 Task: Create Board Branding and Identity Best Practices to Workspace Content Management Software. Create Board Employee Skill Development Programs to Workspace Content Management Software. Create Board Content Marketing Social Media Content Creation and Management to Workspace Content Management Software
Action: Mouse moved to (417, 94)
Screenshot: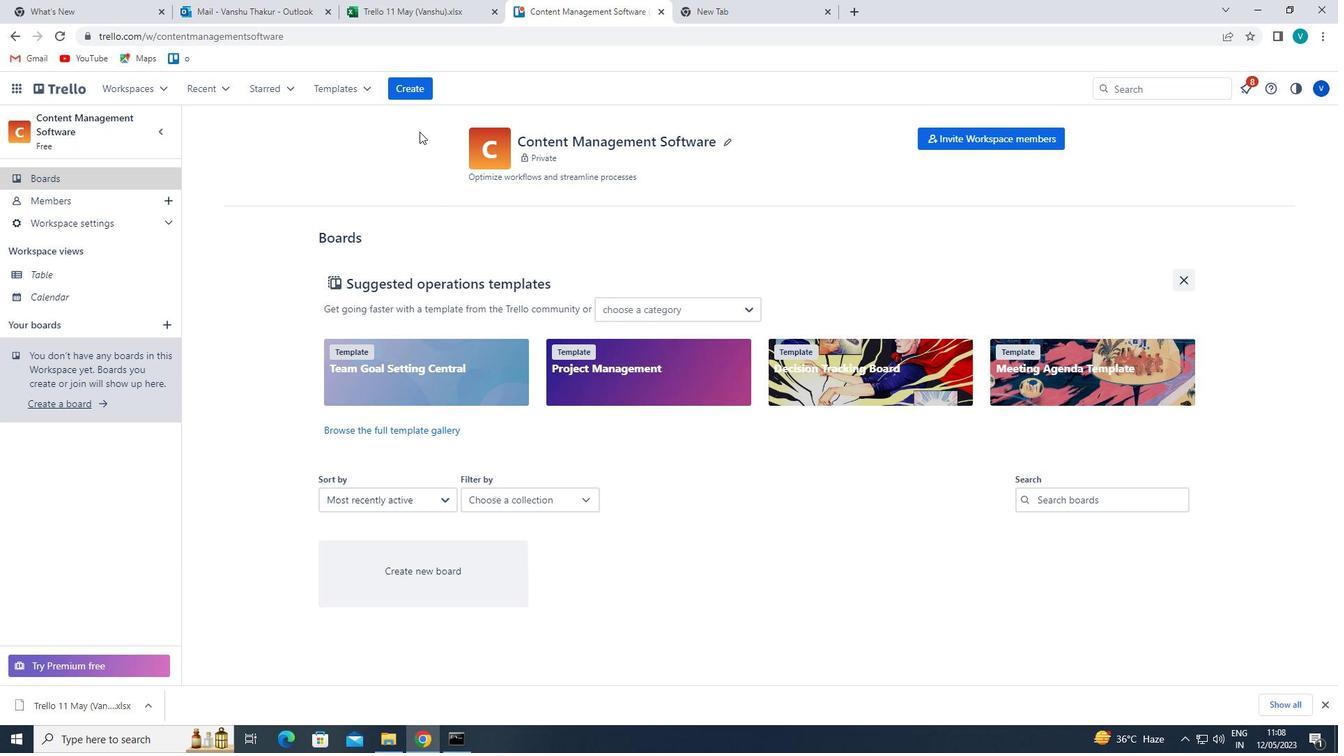 
Action: Mouse pressed left at (417, 94)
Screenshot: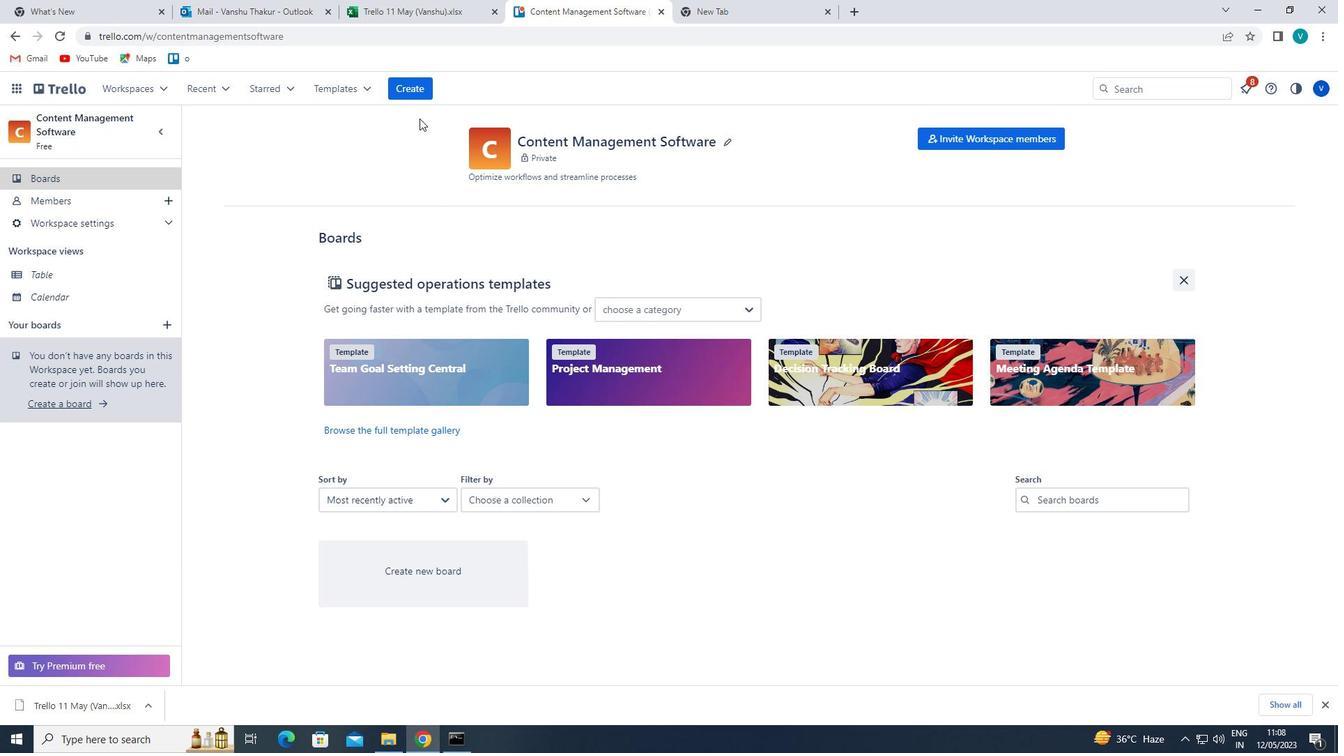
Action: Mouse moved to (431, 140)
Screenshot: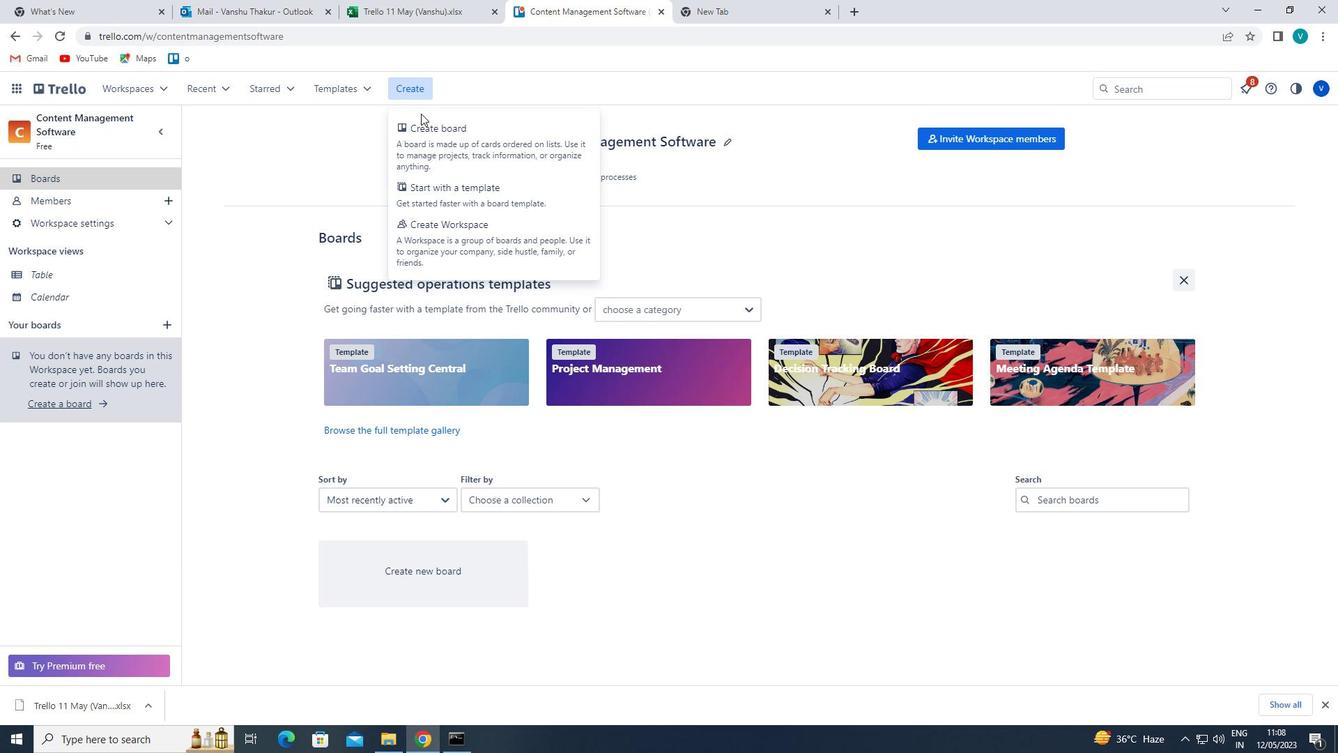 
Action: Mouse pressed left at (431, 140)
Screenshot: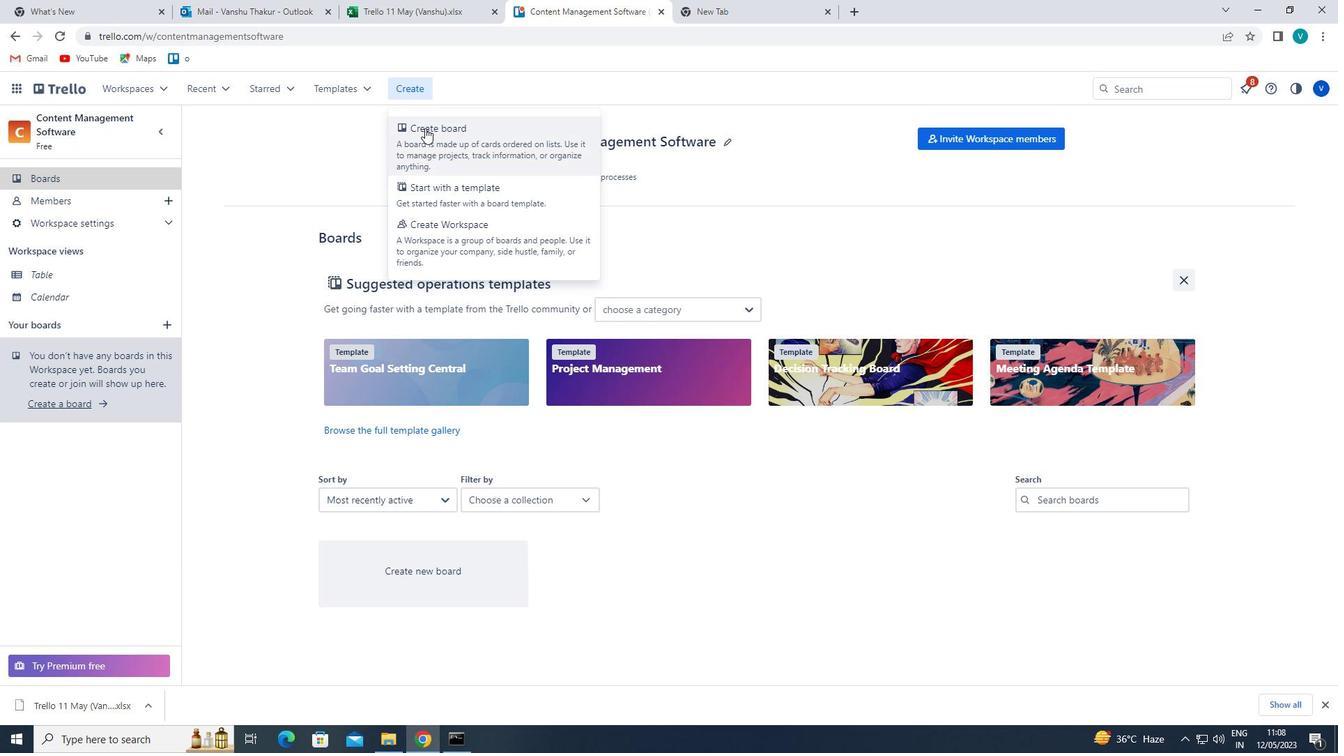 
Action: Mouse moved to (486, 342)
Screenshot: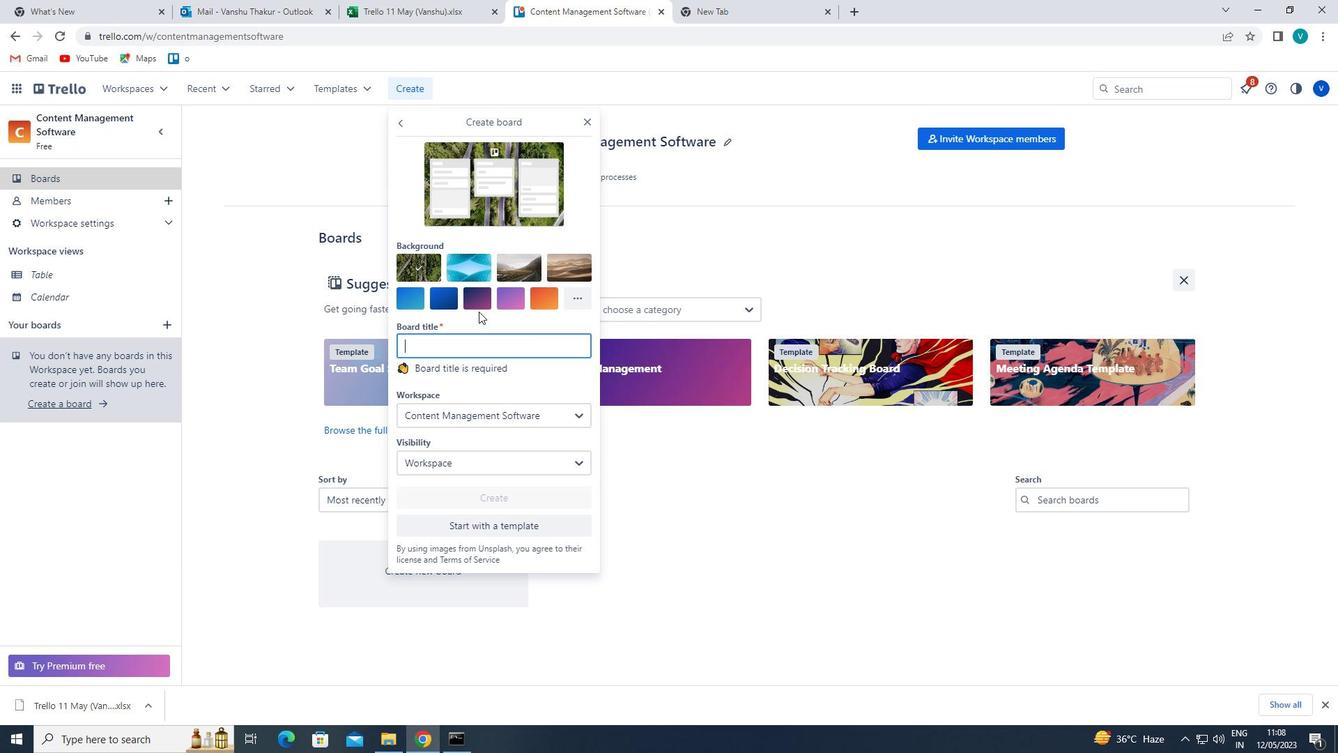 
Action: Mouse pressed left at (486, 342)
Screenshot: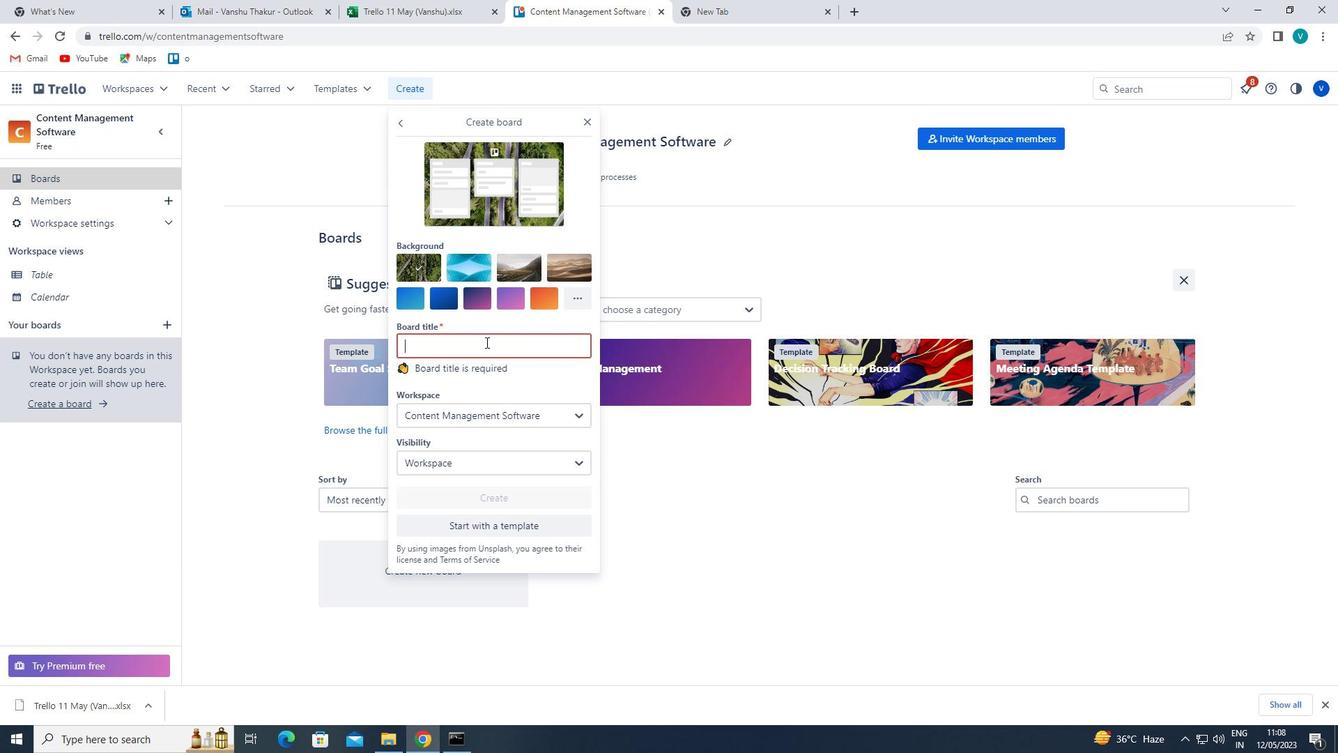 
Action: Key pressed <Key.shift>BRAM<Key.backspace>NDING<Key.space>AND<Key.space><Key.shift>IDENTIFY<Key.space><Key.shift>BEST<Key.space><Key.shift>PRACTICES
Screenshot: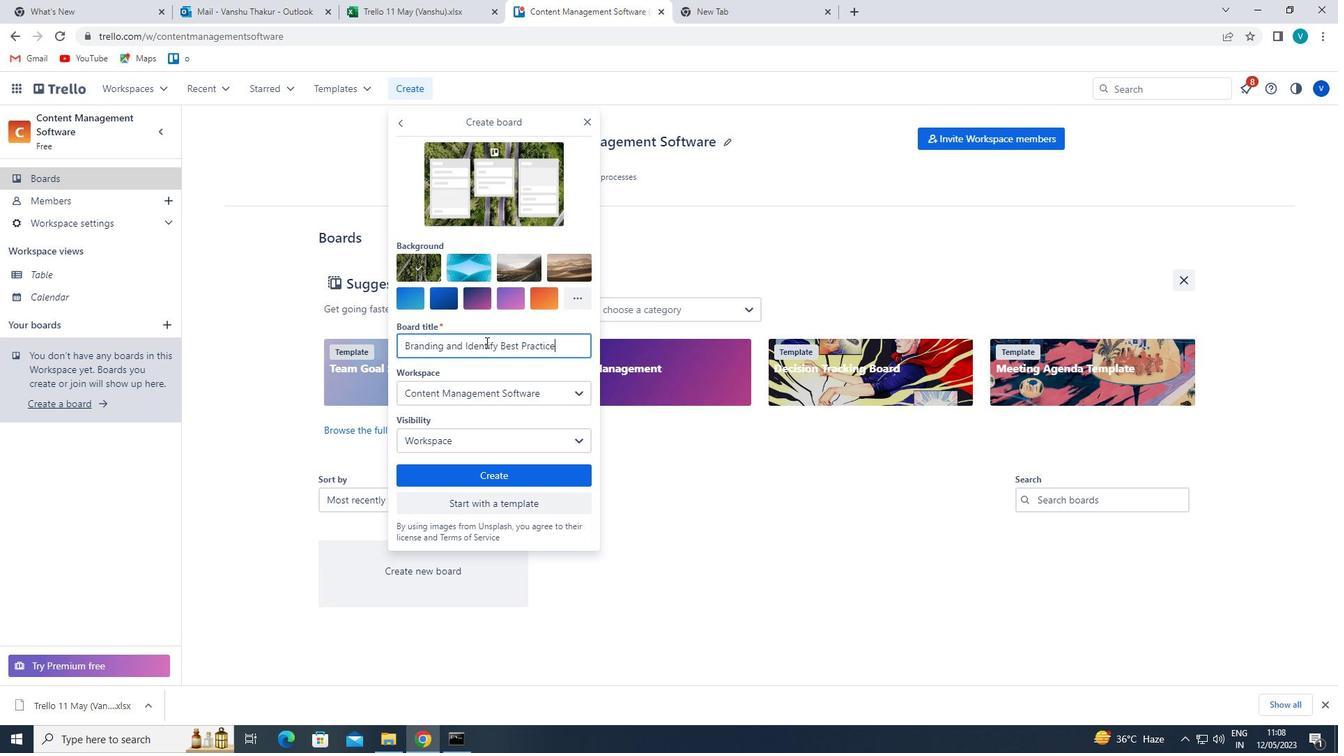 
Action: Mouse moved to (551, 465)
Screenshot: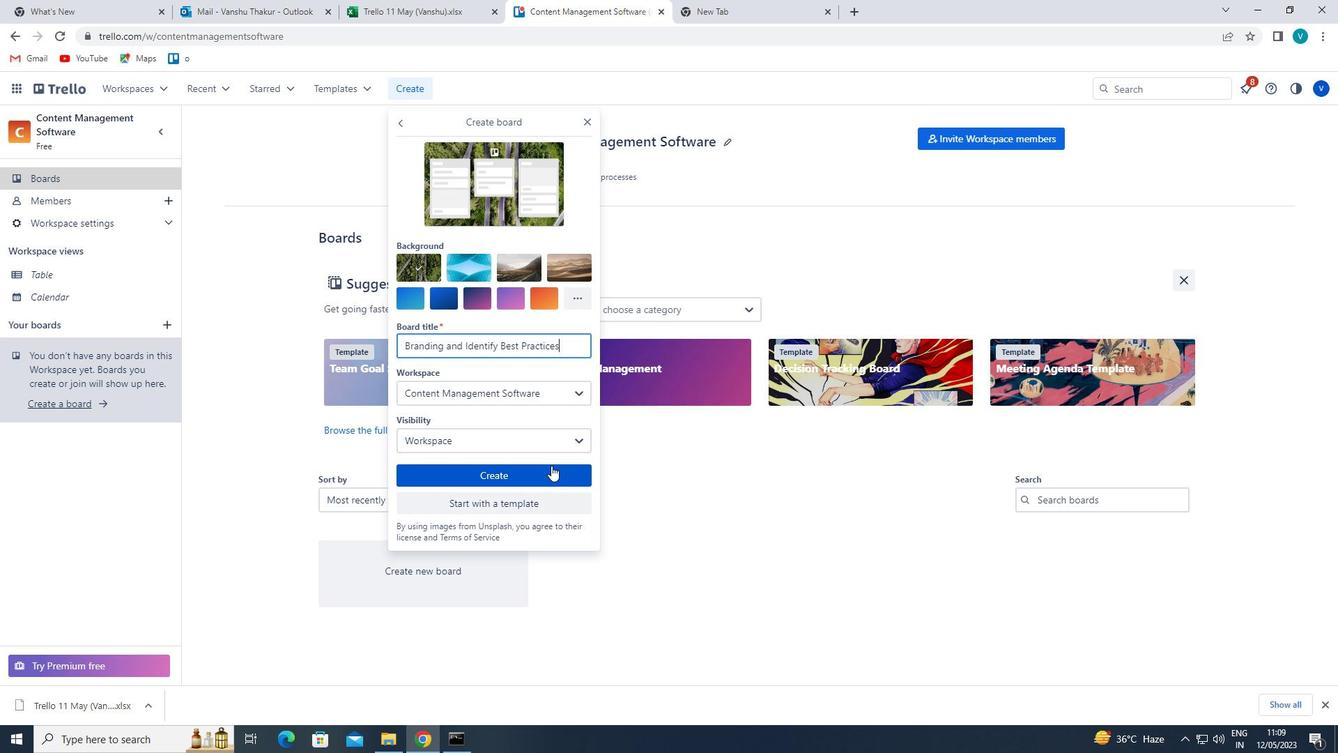 
Action: Mouse pressed left at (551, 465)
Screenshot: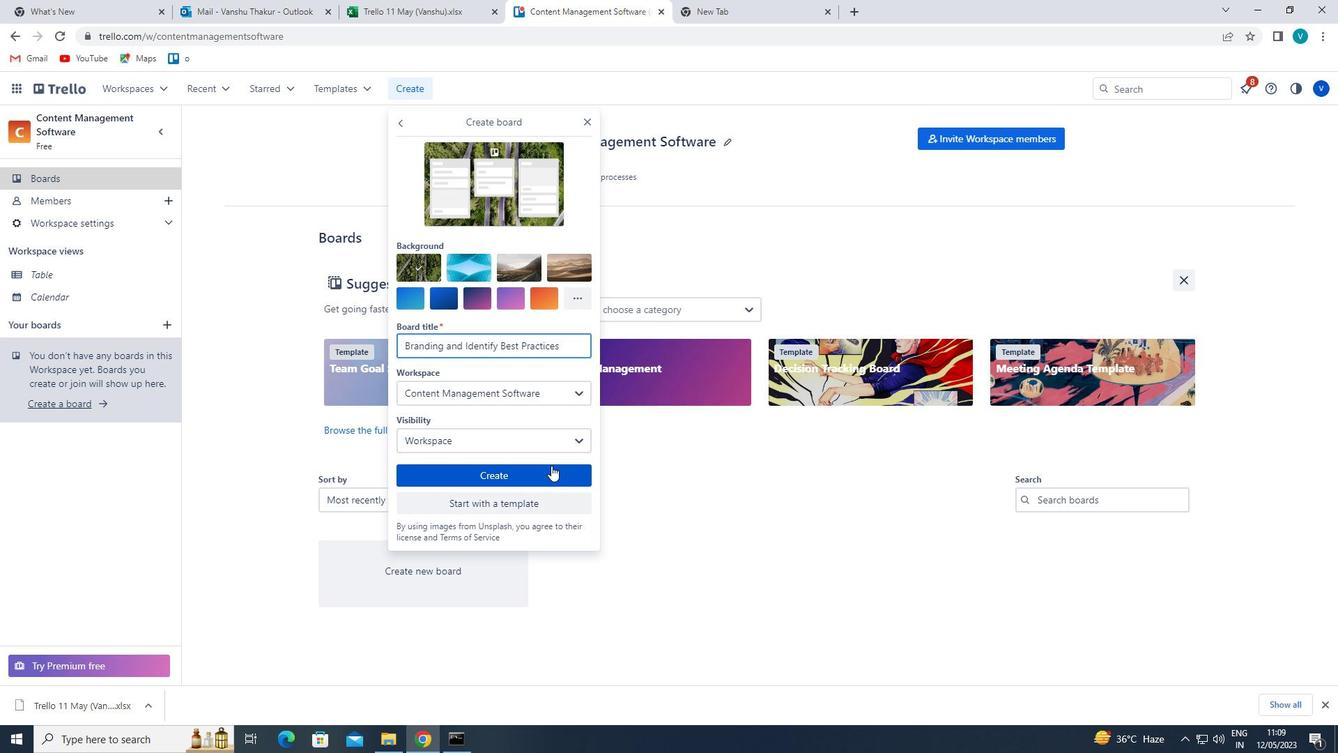 
Action: Mouse moved to (422, 91)
Screenshot: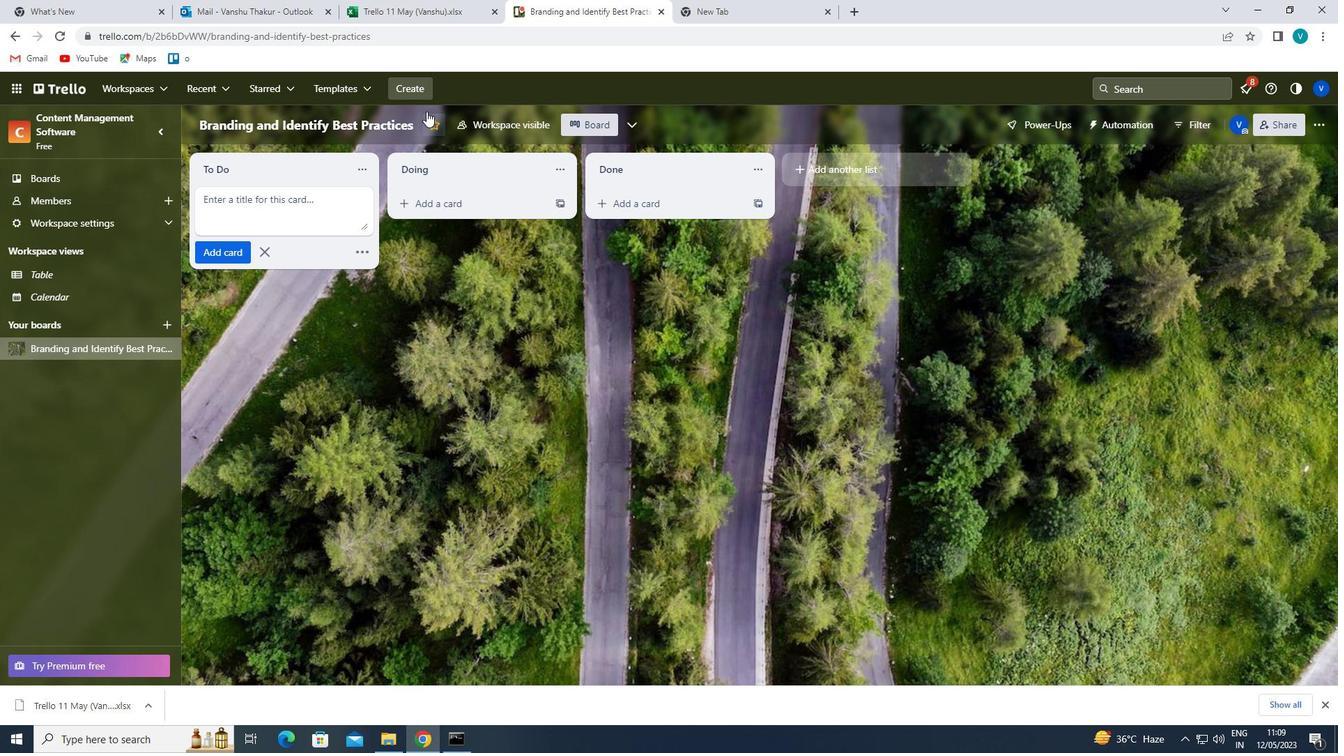 
Action: Mouse pressed left at (422, 91)
Screenshot: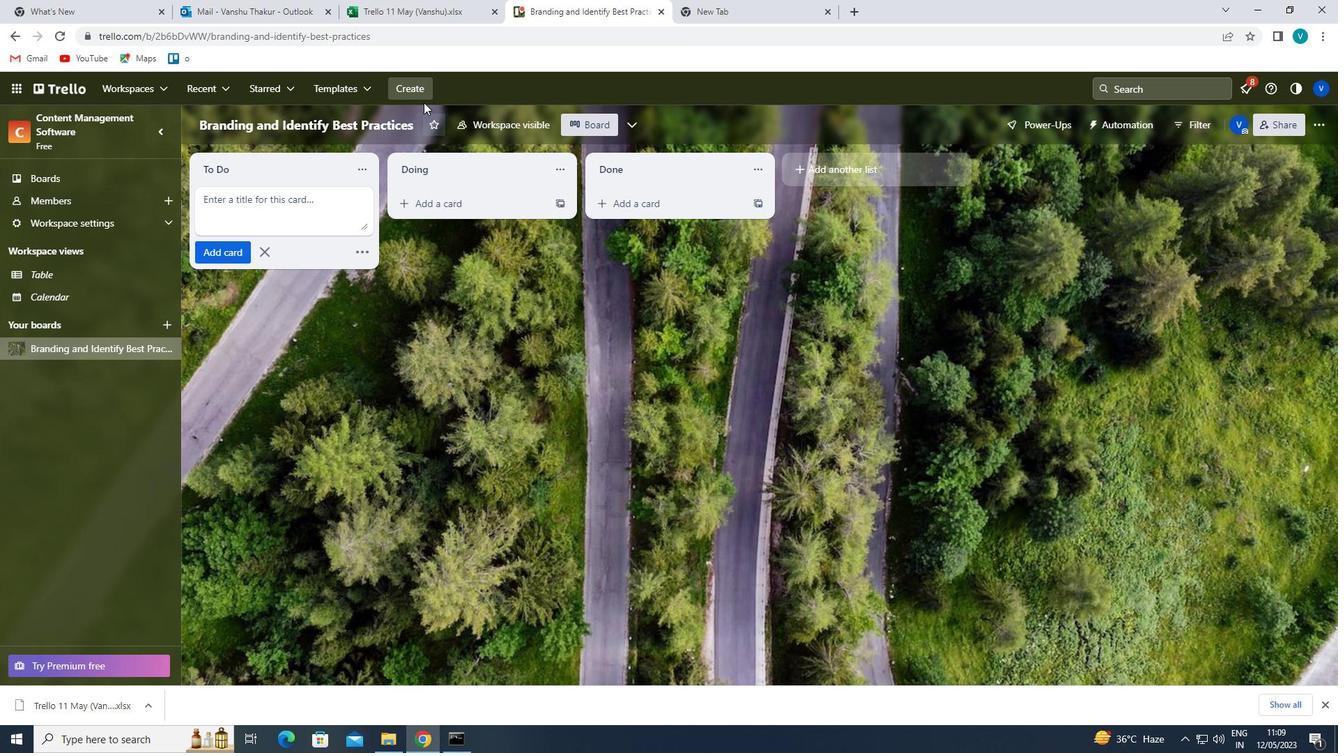 
Action: Mouse moved to (440, 143)
Screenshot: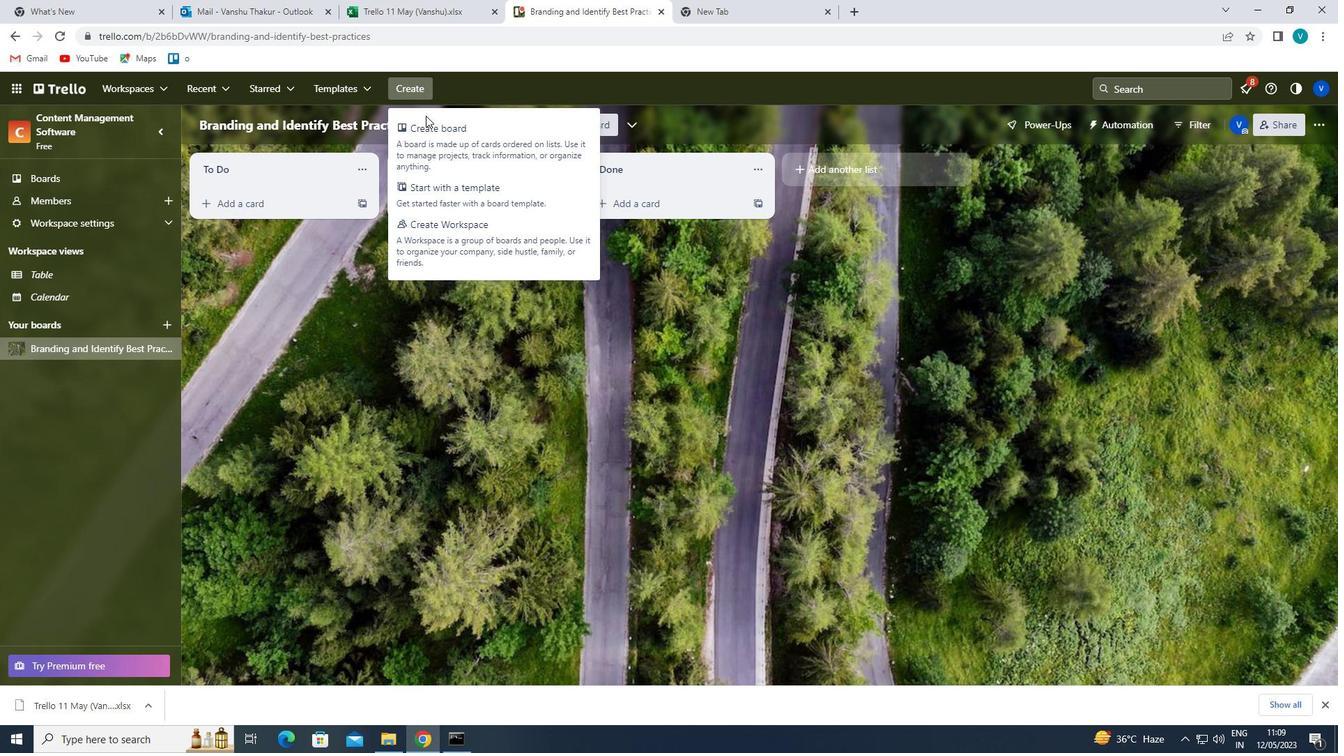 
Action: Mouse pressed left at (440, 143)
Screenshot: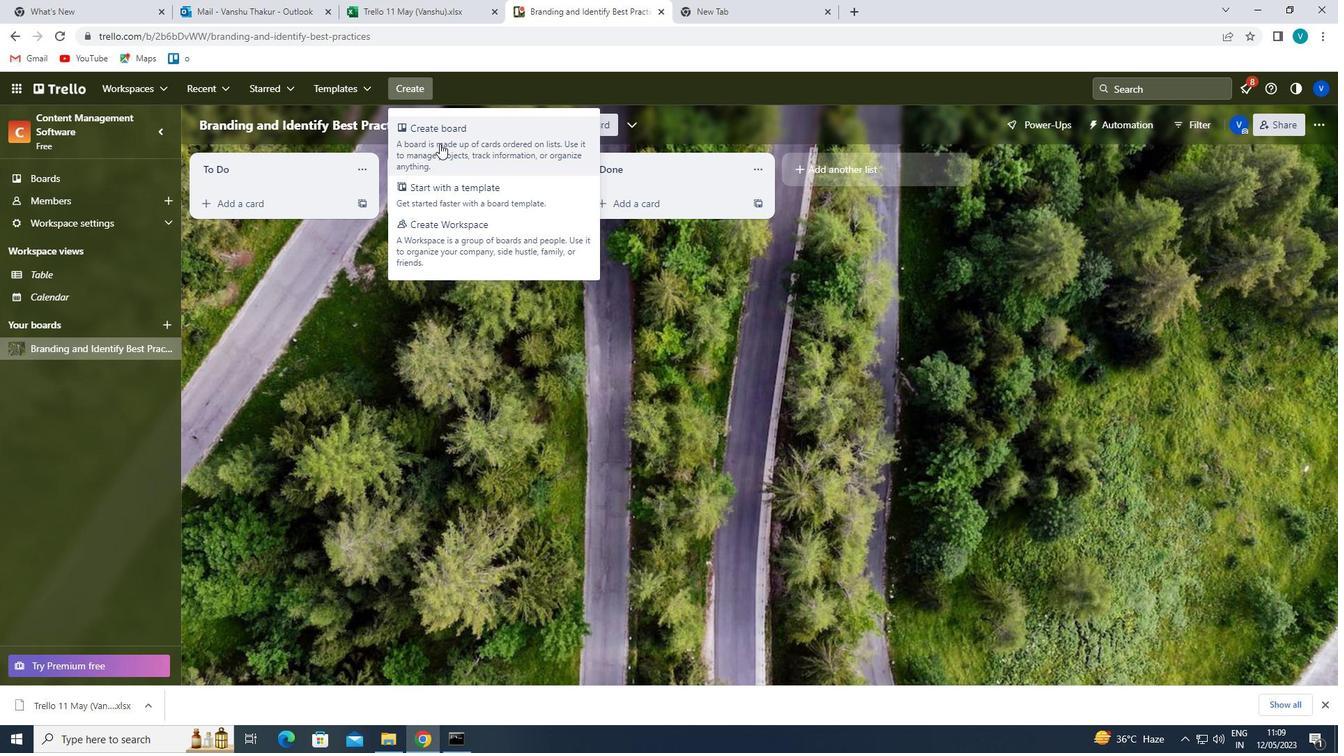 
Action: Mouse moved to (486, 343)
Screenshot: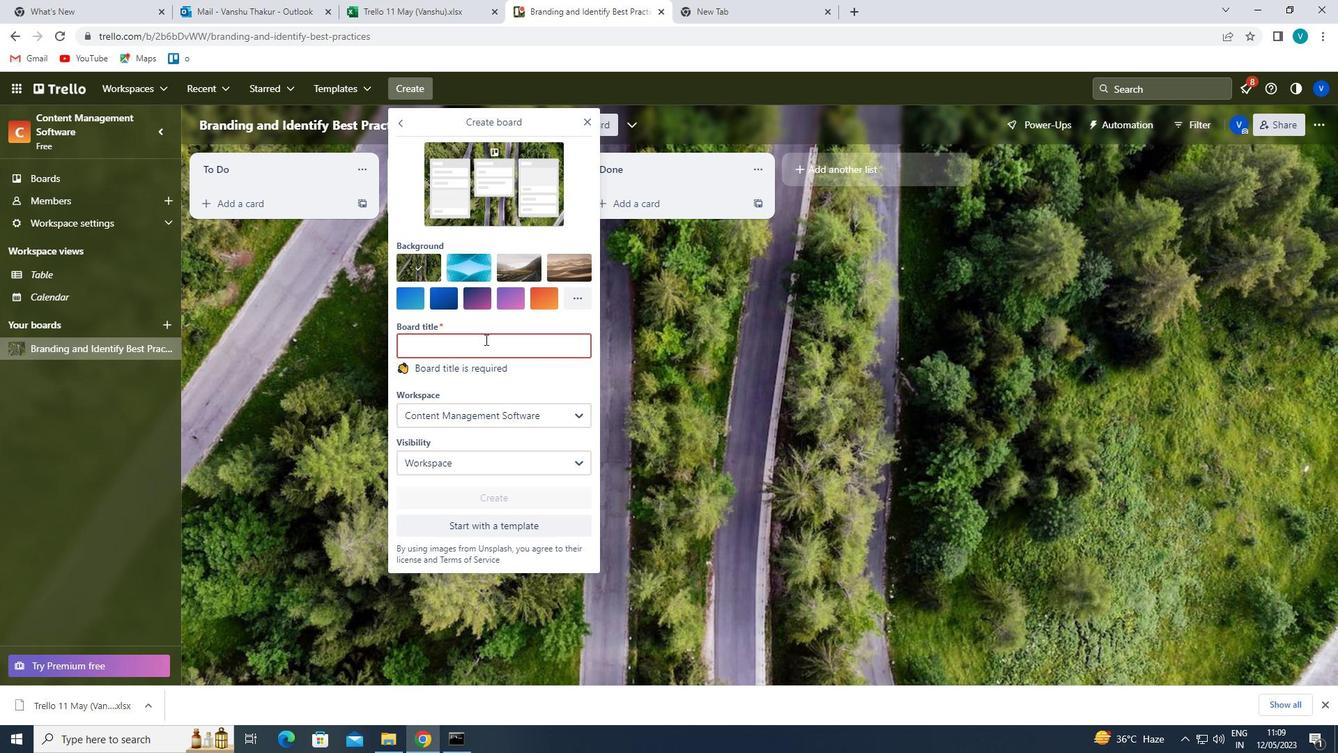 
Action: Mouse pressed left at (486, 343)
Screenshot: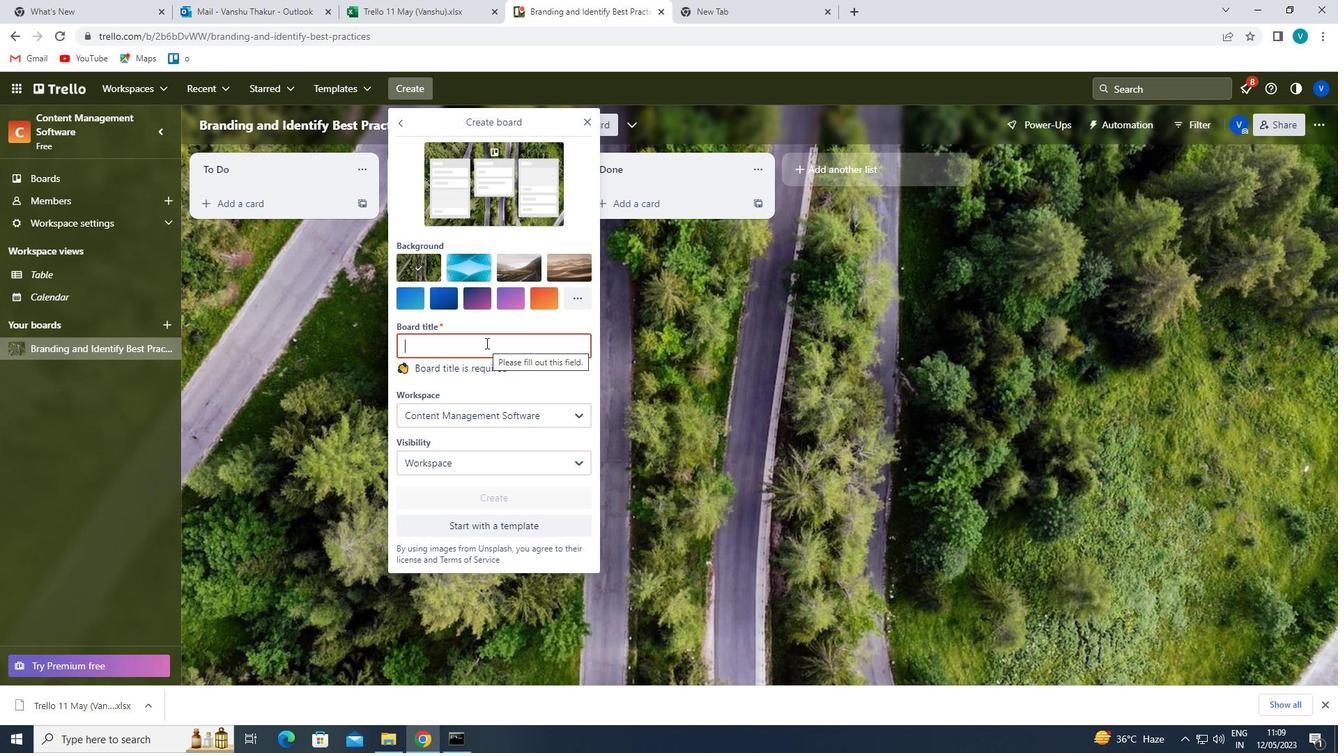 
Action: Key pressed <Key.shift>EMPLOYEE<Key.space><Key.shift>SKILL<Key.space><Key.shift>DEVELOPMENT<Key.space><Key.shift>PROGRAMS
Screenshot: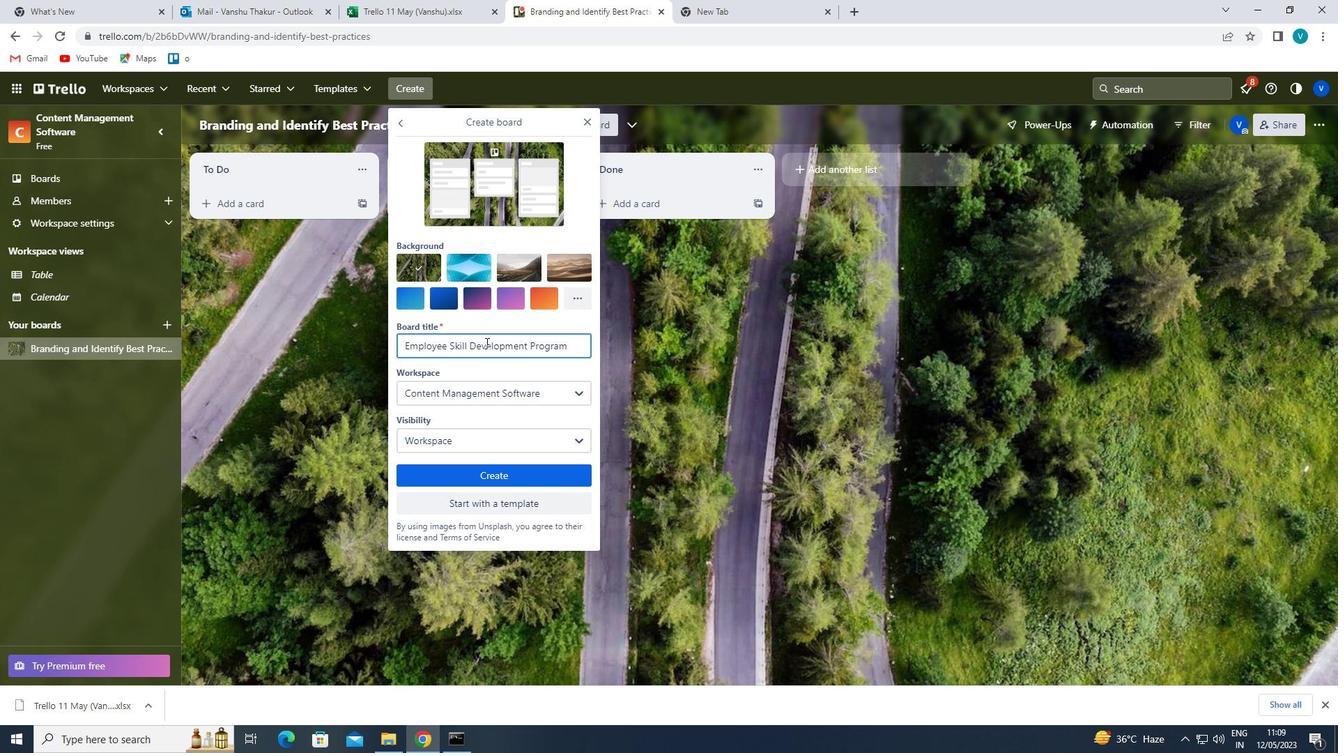 
Action: Mouse moved to (490, 465)
Screenshot: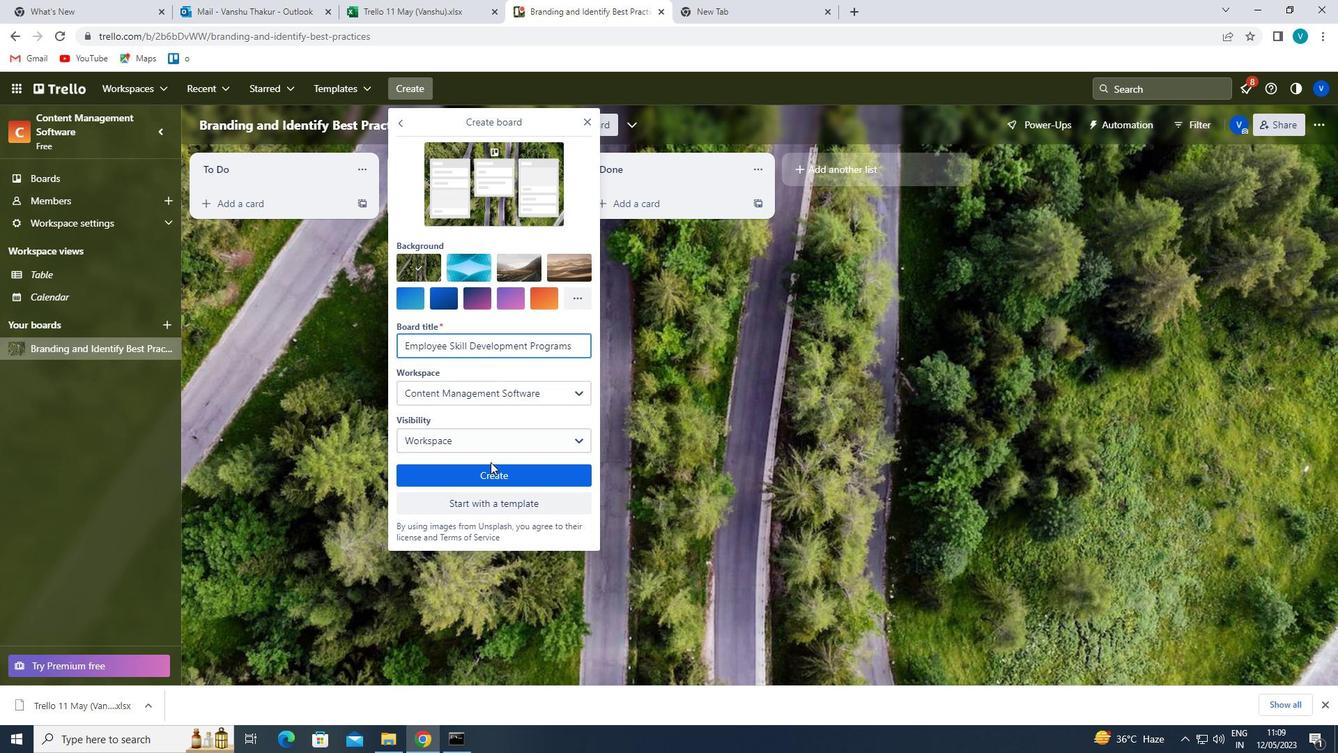 
Action: Mouse pressed left at (490, 465)
Screenshot: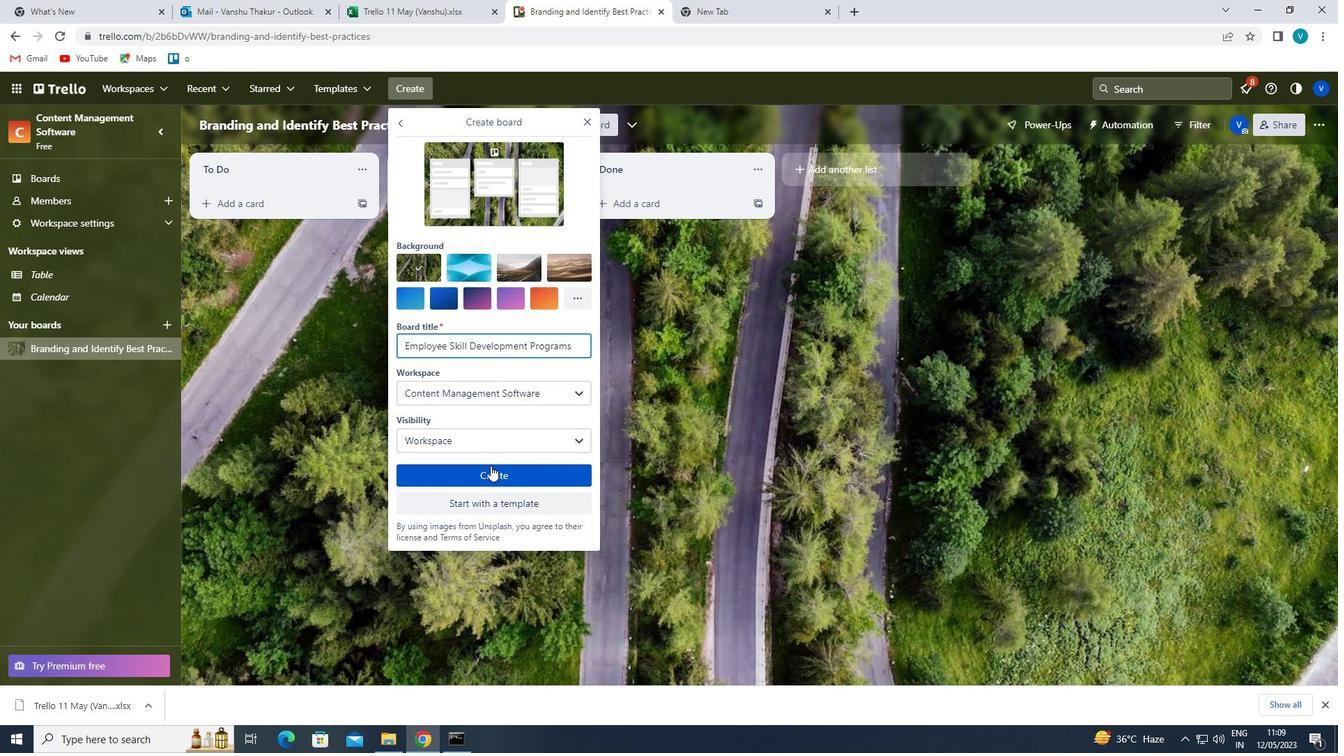 
Action: Mouse moved to (416, 91)
Screenshot: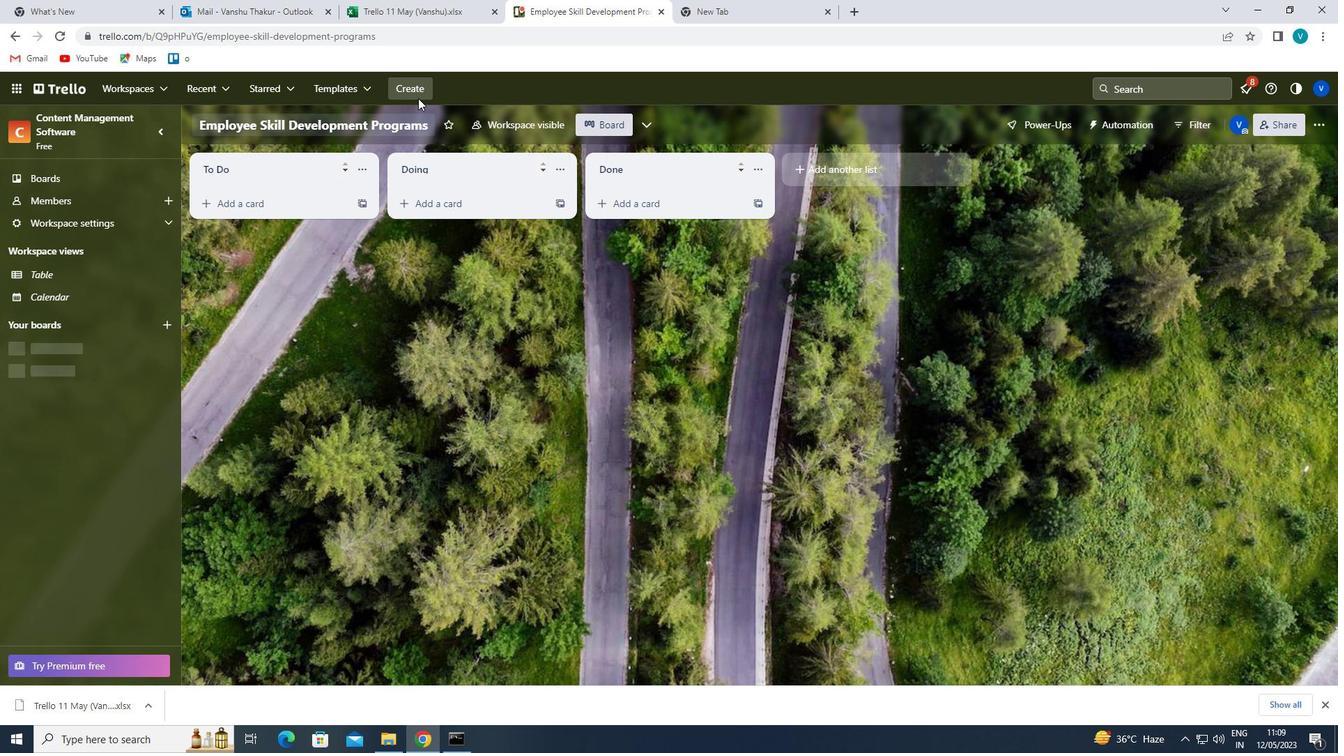 
Action: Mouse pressed left at (416, 91)
Screenshot: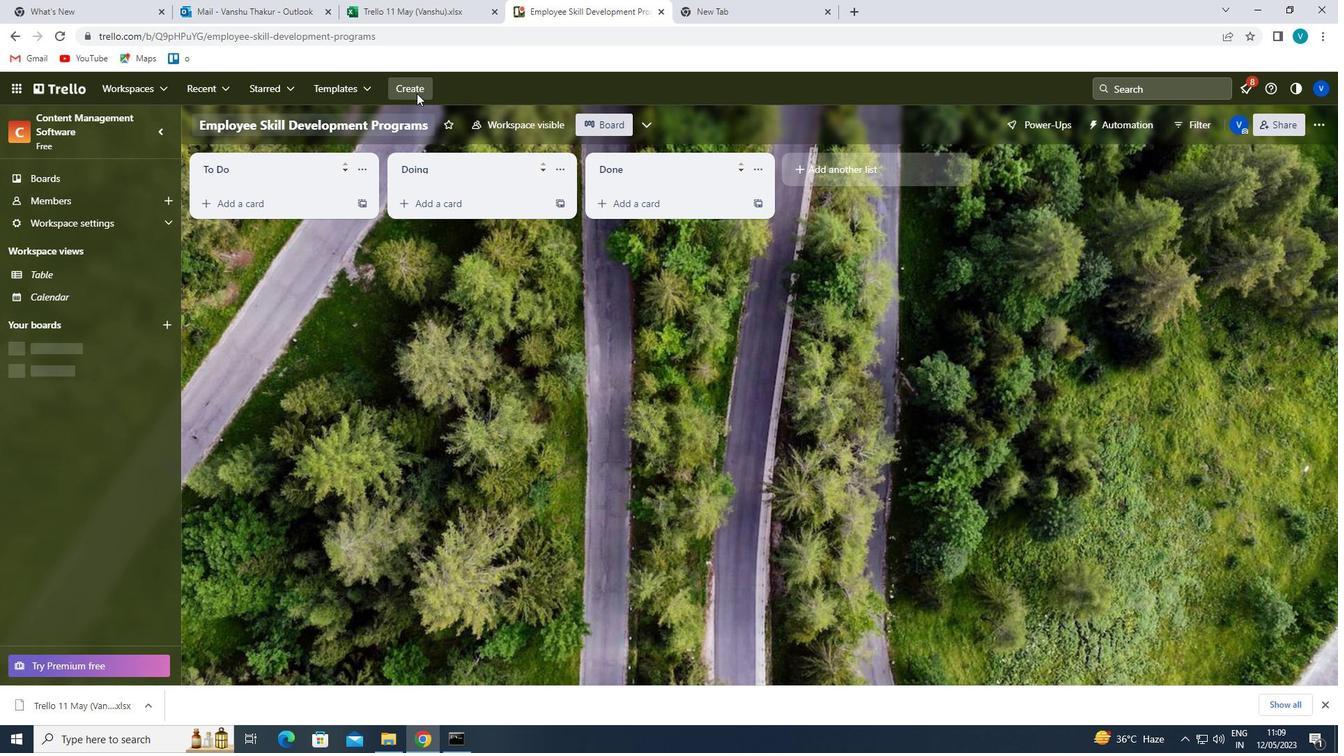
Action: Mouse moved to (427, 134)
Screenshot: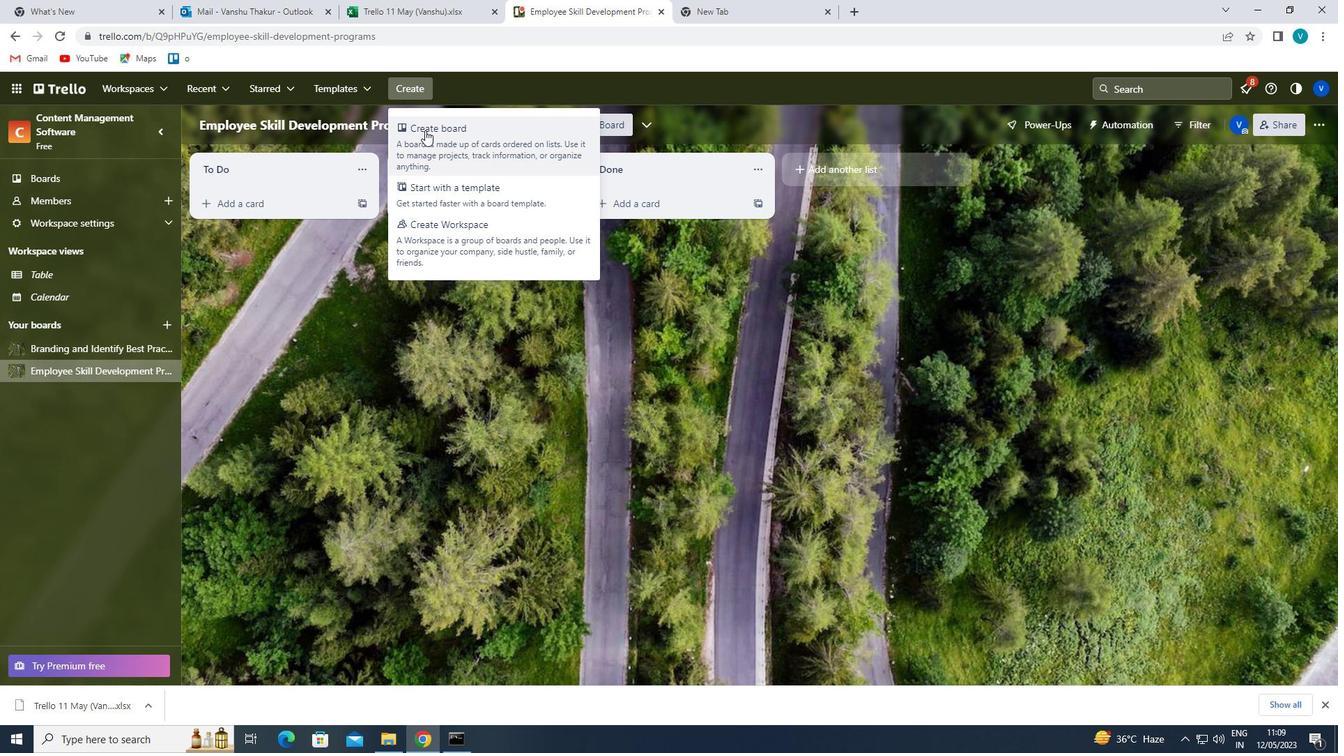 
Action: Mouse pressed left at (427, 134)
Screenshot: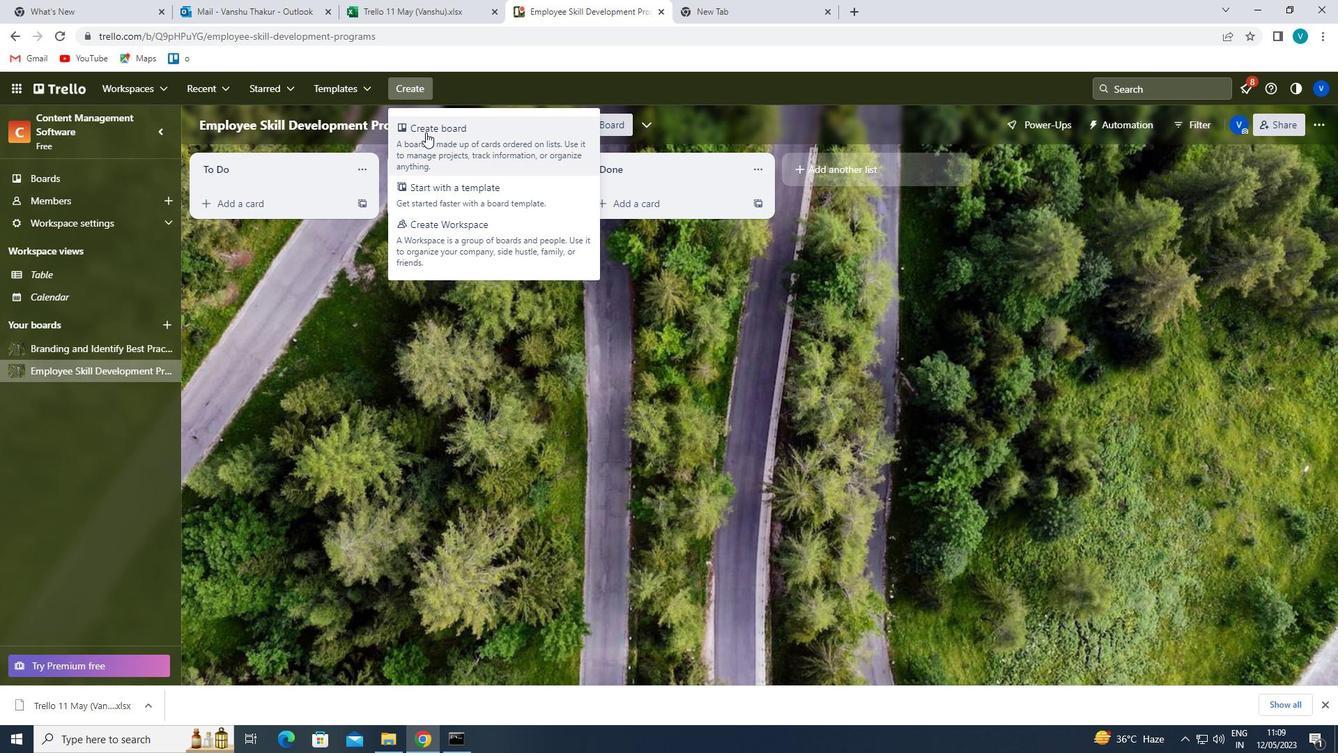 
Action: Mouse moved to (466, 352)
Screenshot: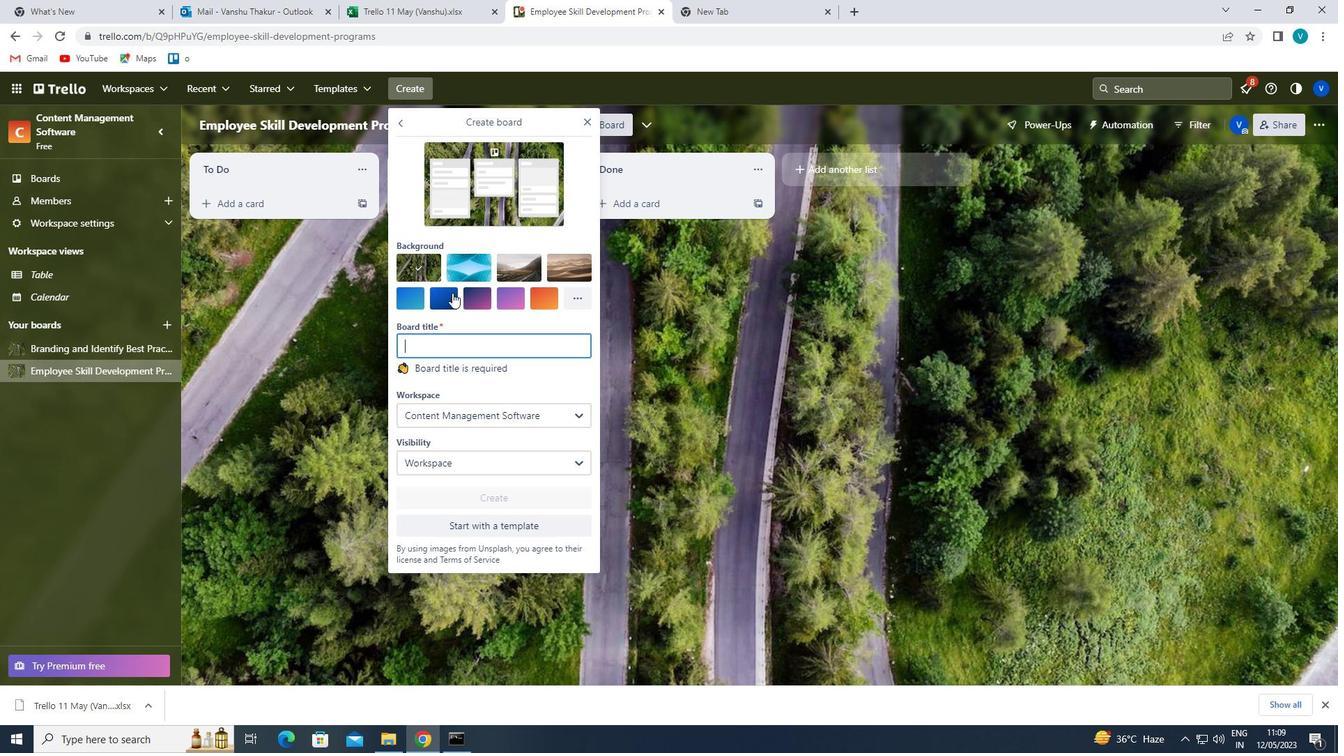 
Action: Mouse pressed left at (466, 352)
Screenshot: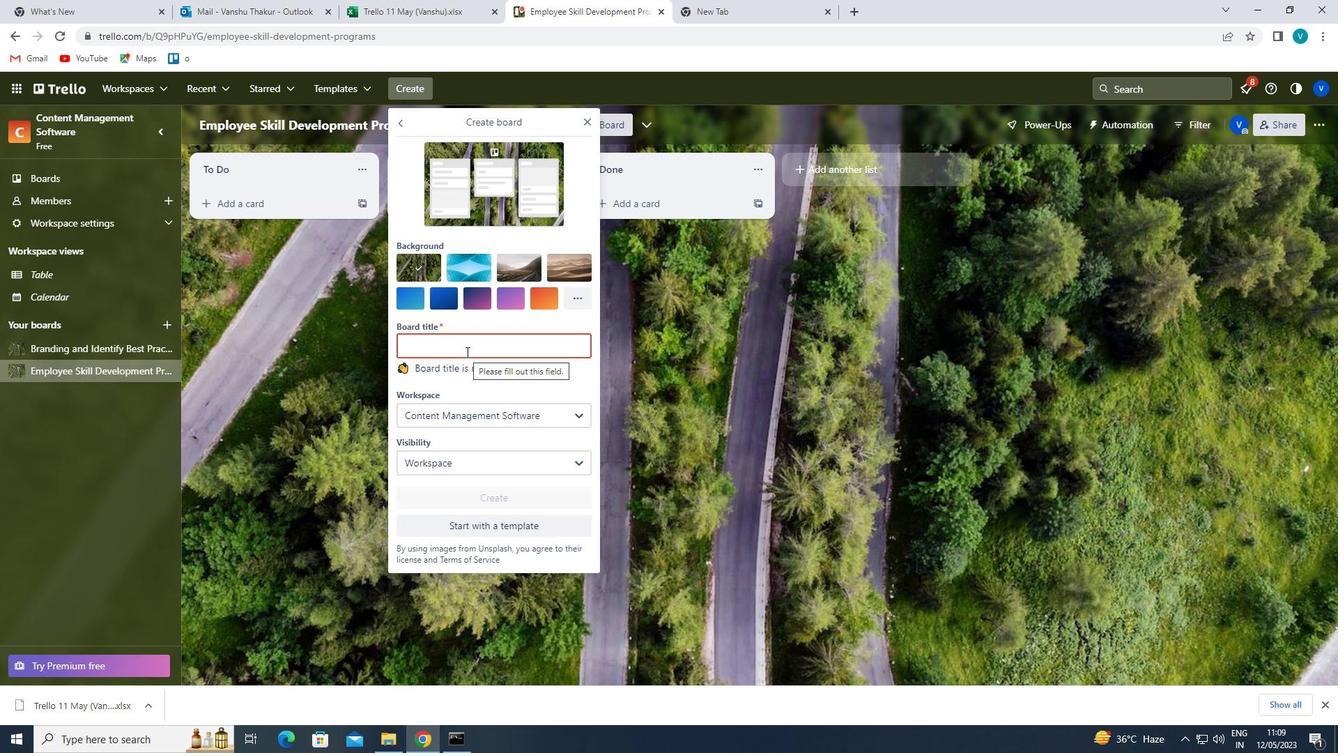 
Action: Key pressed <Key.shift>CONTENT<Key.space><Key.shift>MARKETING<Key.space><Key.shift>SOCIAL<Key.space><Key.shift>MEDI<Key.space>A<Key.backspace><Key.backspace>A<Key.space><Key.shift>CONTENT<Key.space><Key.shift>CREATION<Key.space>AND<Key.space><Key.shift>MANAGEMENT
Screenshot: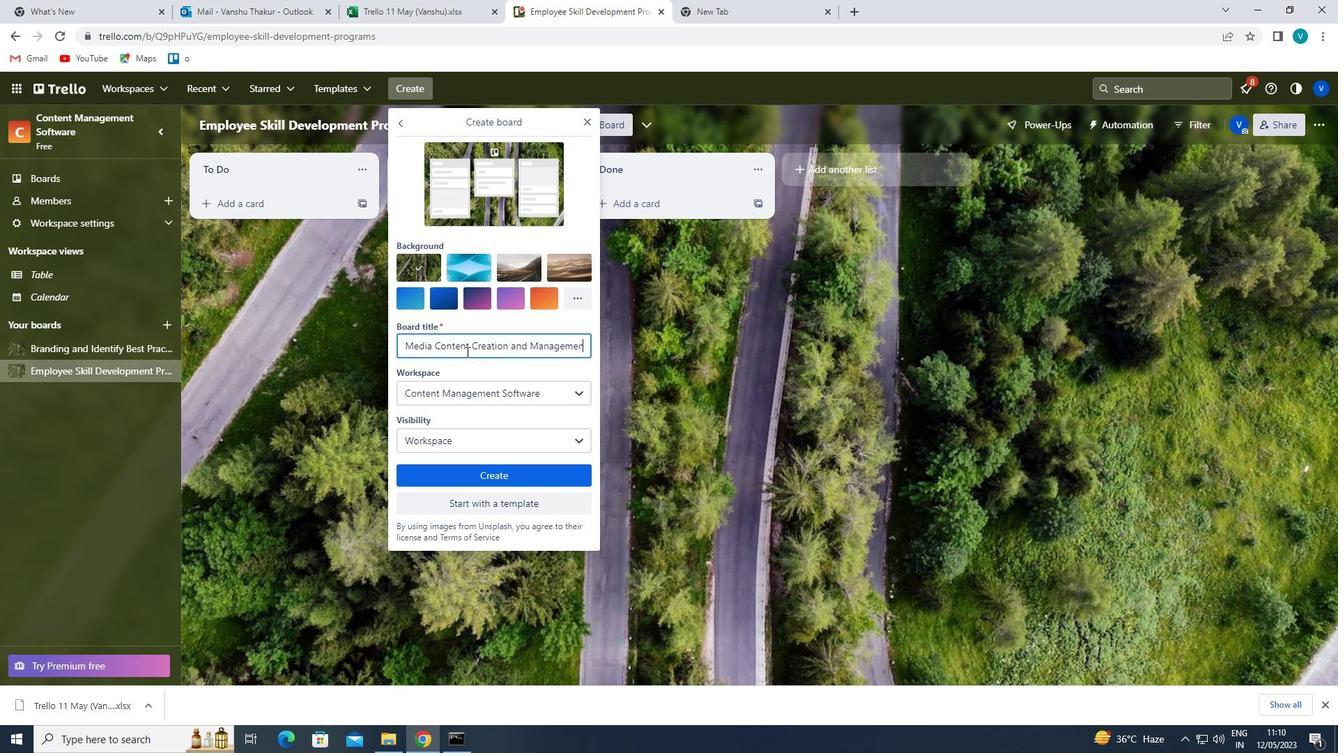 
Action: Mouse moved to (501, 477)
Screenshot: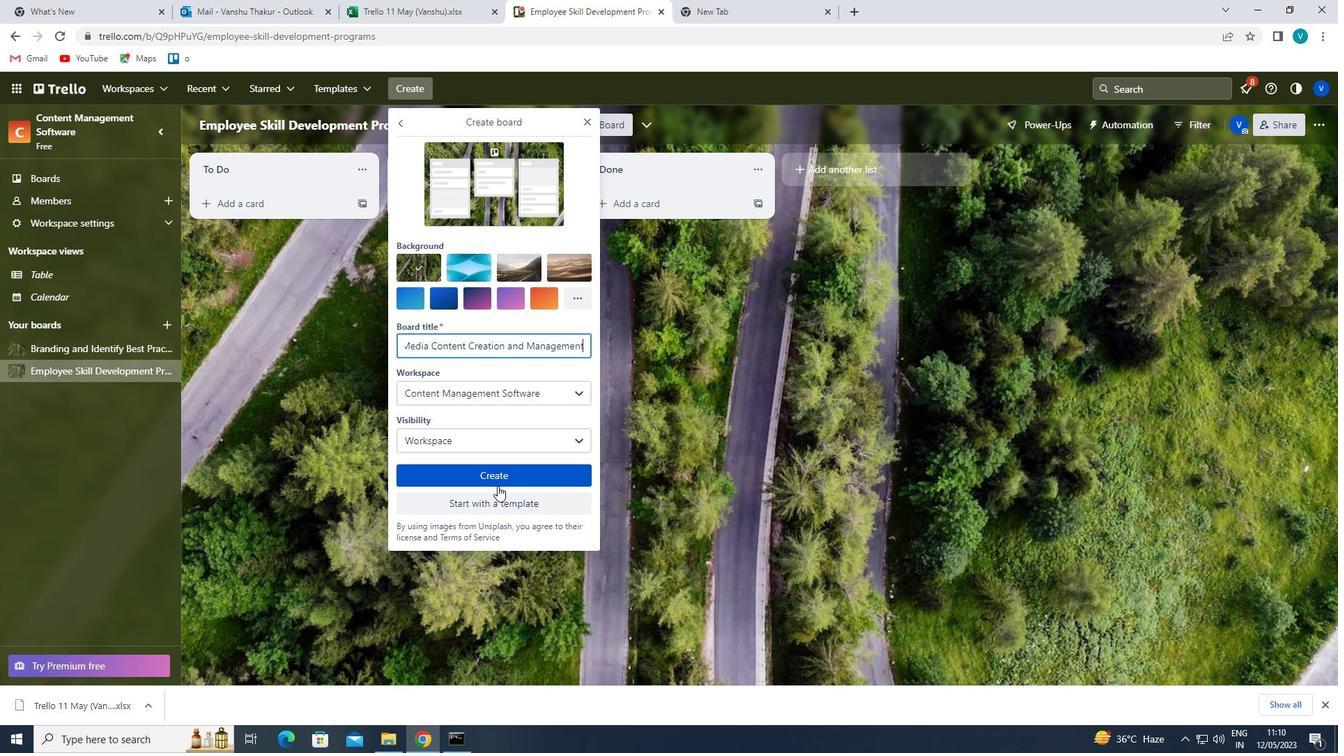 
Action: Mouse pressed left at (501, 477)
Screenshot: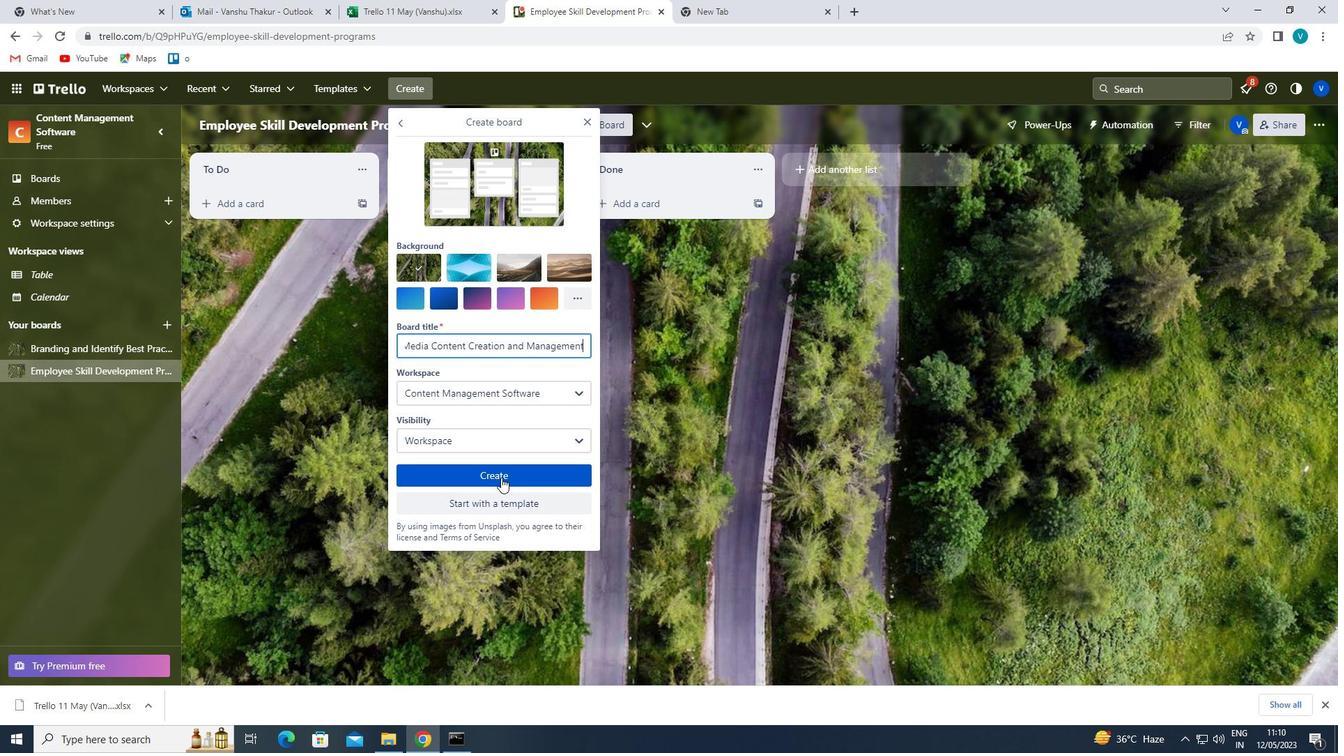 
